 Task: Schedule a session for the fashion photography workshop.
Action: Mouse pressed left at (58, 95)
Screenshot: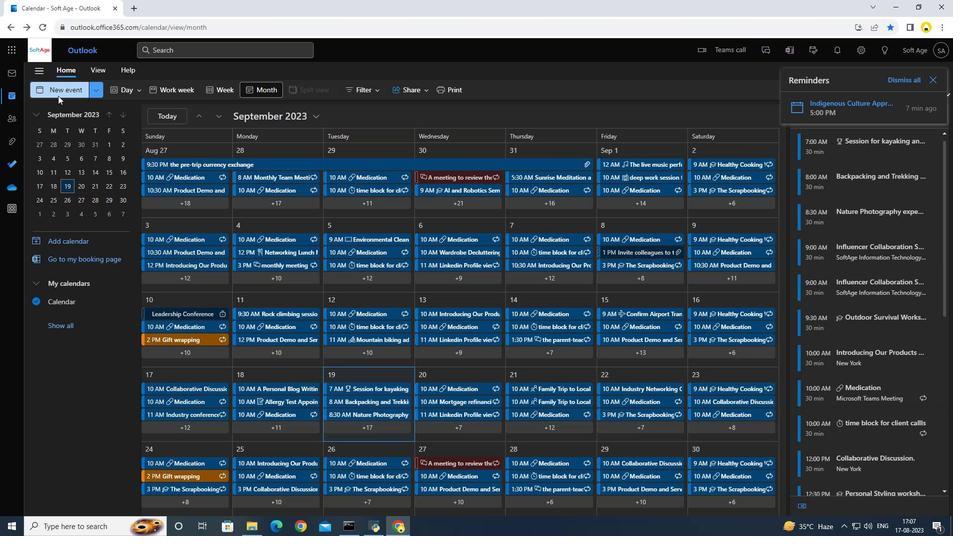
Action: Mouse moved to (249, 157)
Screenshot: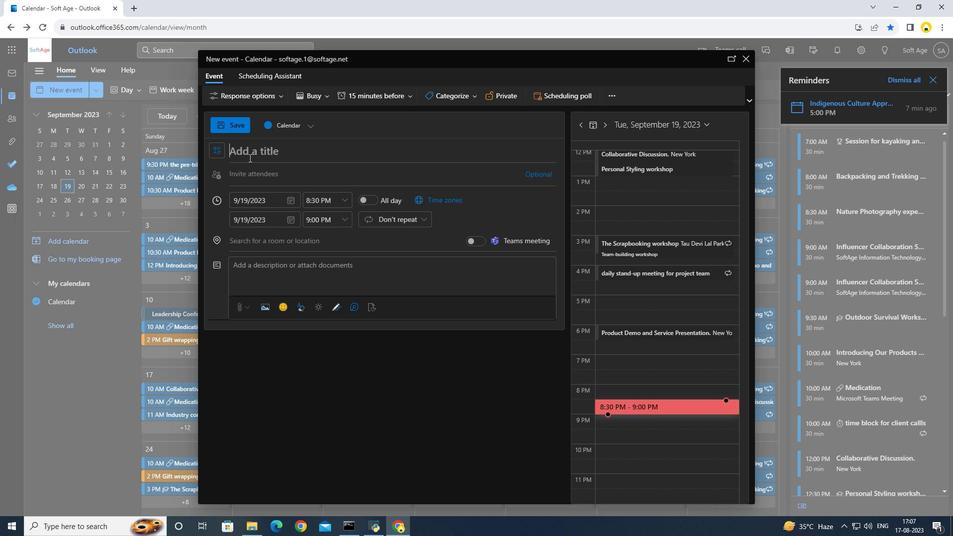 
Action: Key pressed <Key.caps_lock>F<Key.caps_lock>ashion<Key.space>photography<Key.space><Key.caps_lock>W<Key.caps_lock>orkshop
Screenshot: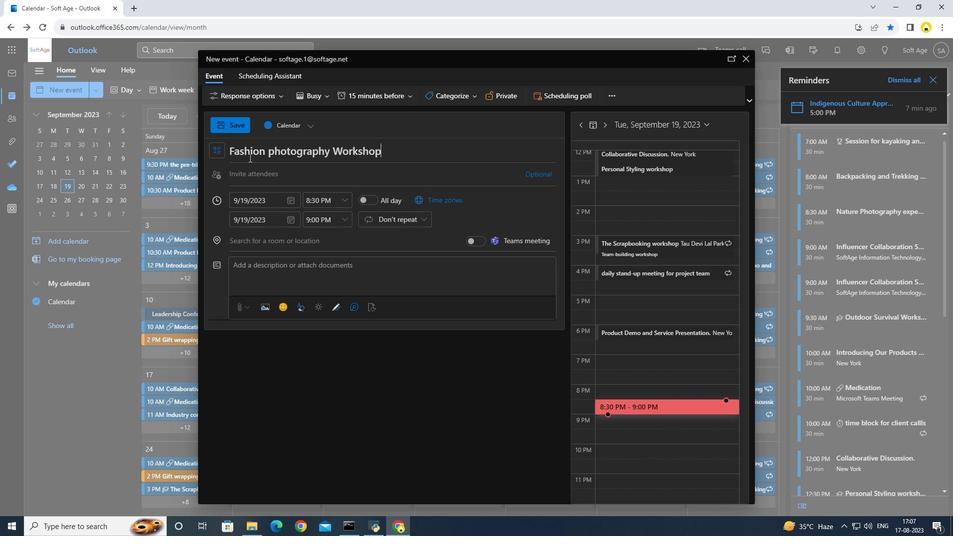
Action: Mouse moved to (339, 196)
Screenshot: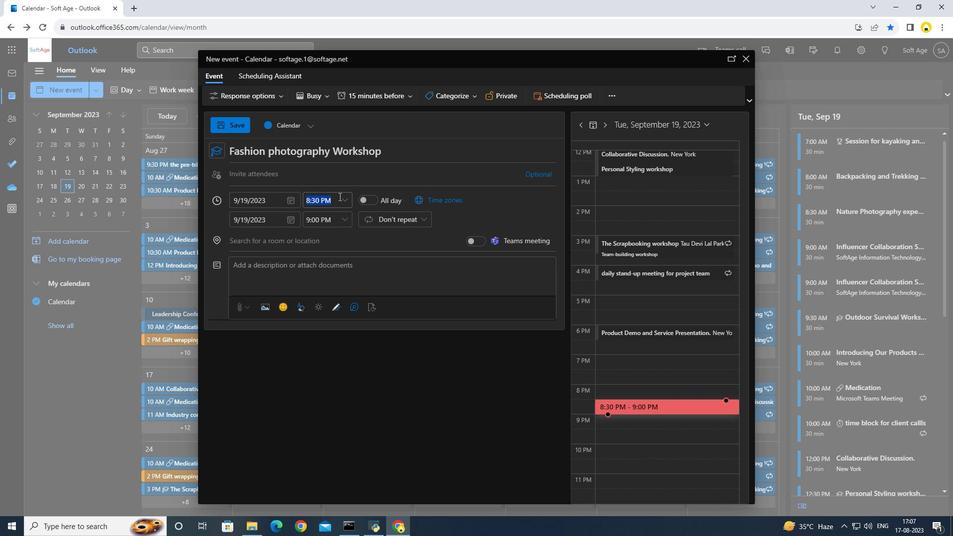 
Action: Mouse pressed left at (339, 196)
Screenshot: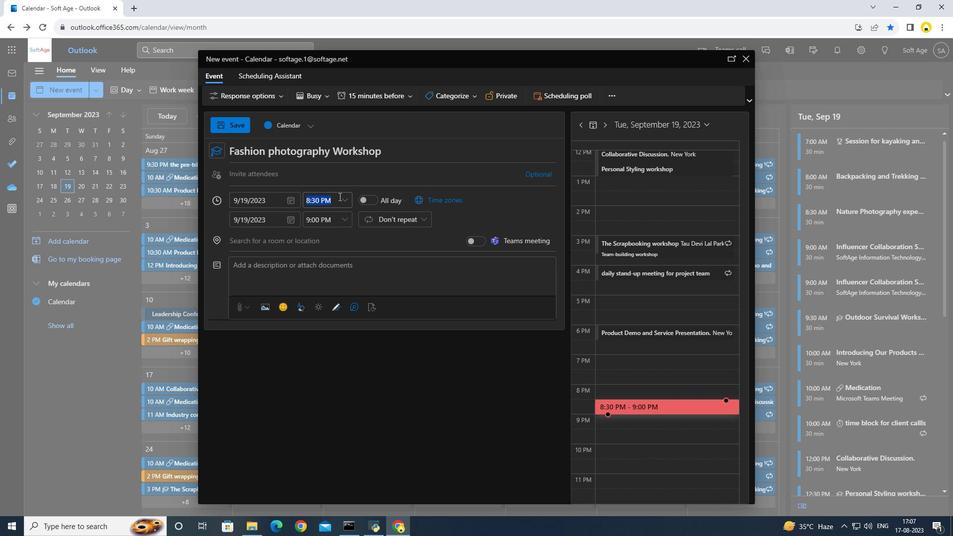 
Action: Mouse moved to (340, 202)
Screenshot: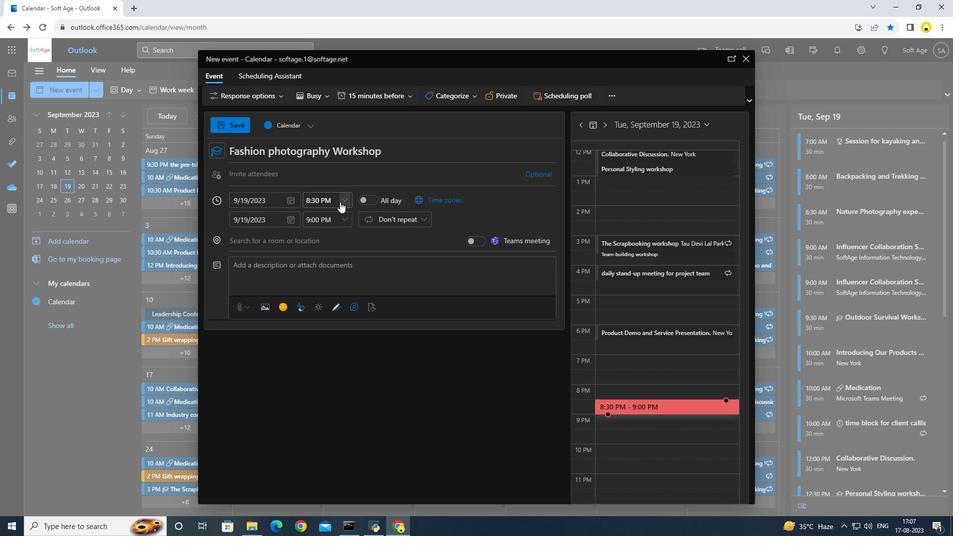 
Action: Mouse pressed left at (340, 202)
Screenshot: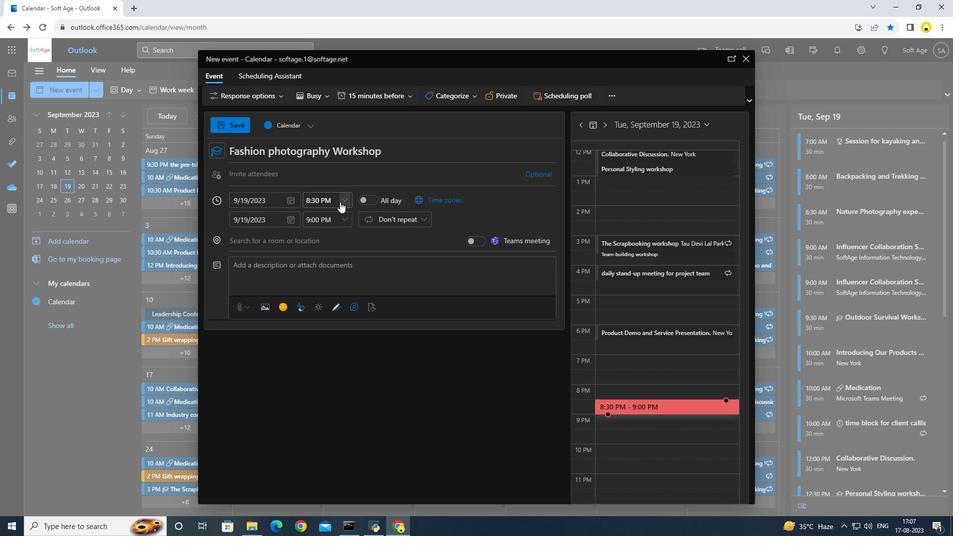 
Action: Mouse moved to (348, 276)
Screenshot: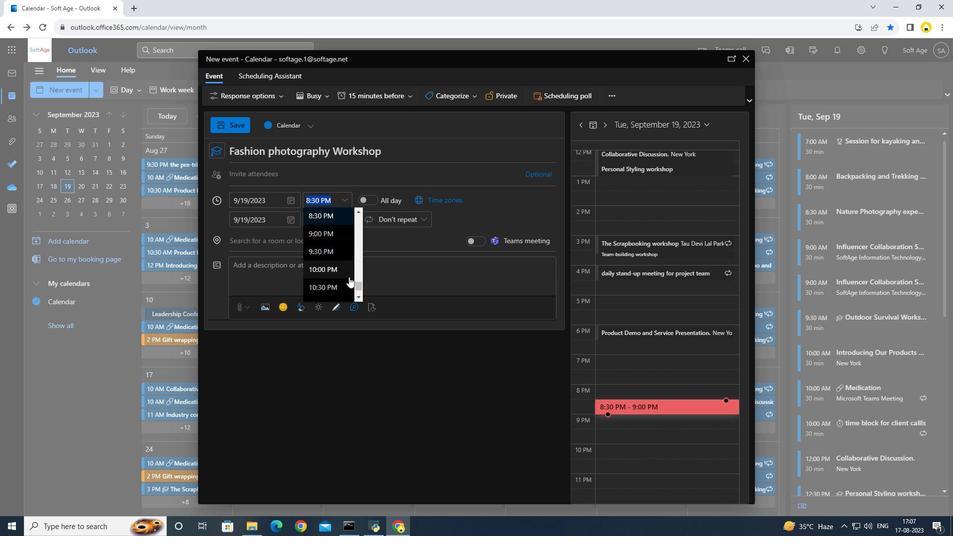 
Action: Mouse scrolled (348, 277) with delta (0, 0)
Screenshot: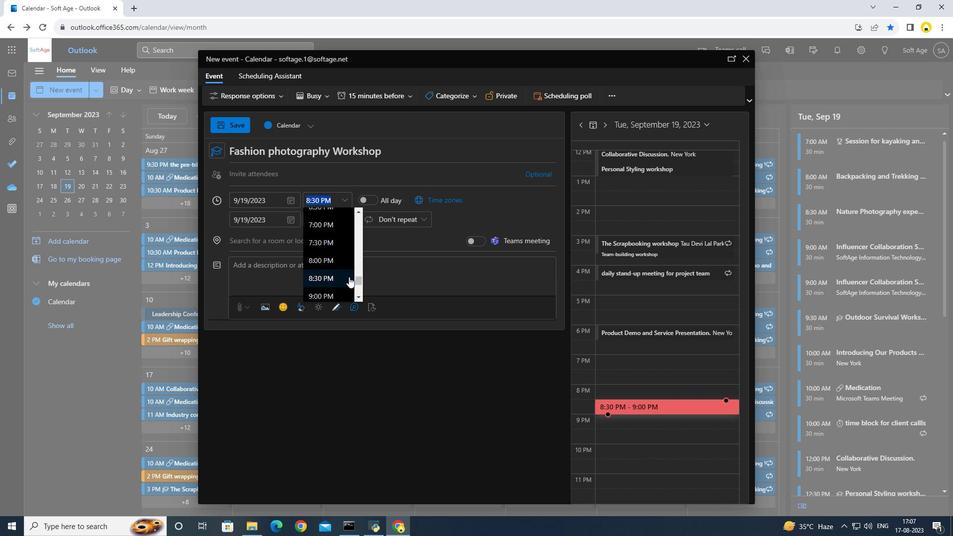 
Action: Mouse scrolled (348, 277) with delta (0, 0)
Screenshot: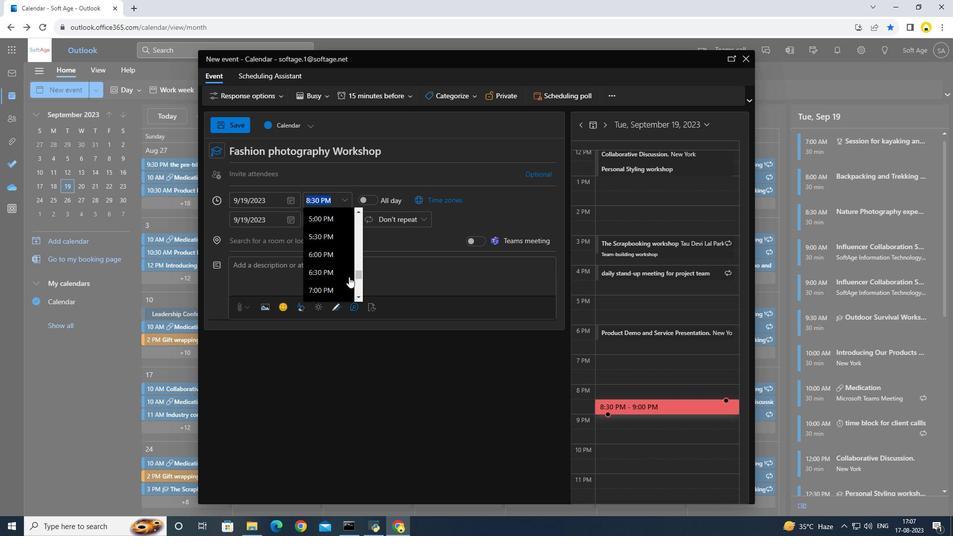 
Action: Mouse scrolled (348, 277) with delta (0, 0)
Screenshot: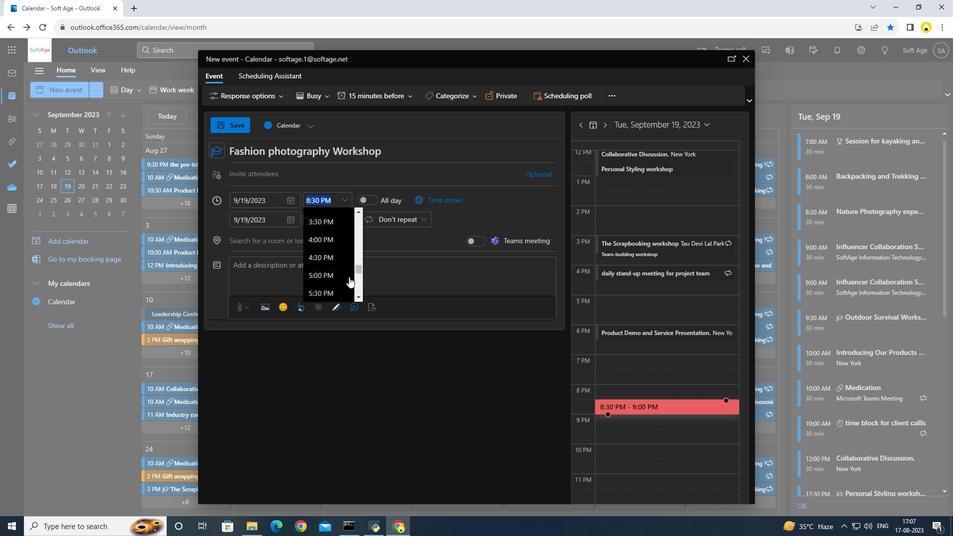 
Action: Mouse scrolled (348, 277) with delta (0, 0)
Screenshot: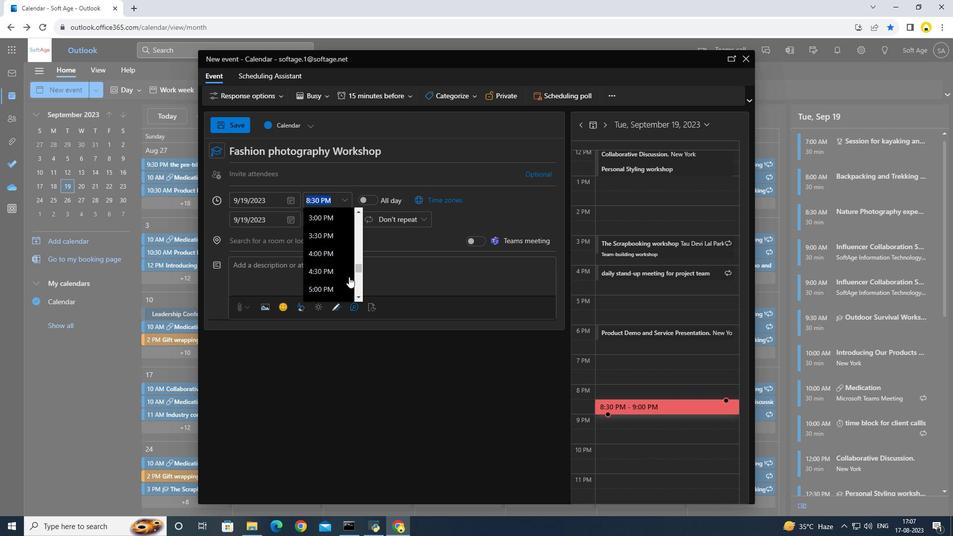 
Action: Mouse scrolled (348, 277) with delta (0, 0)
Screenshot: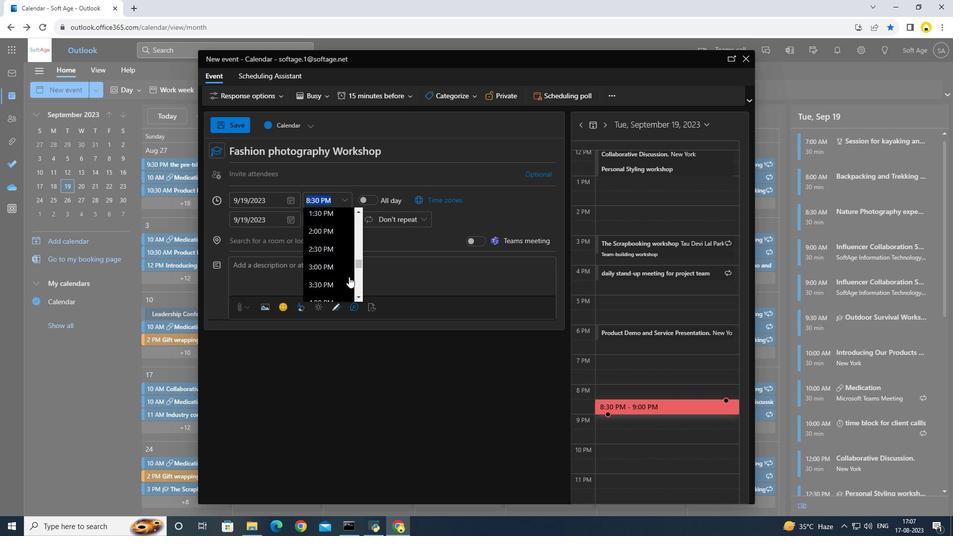 
Action: Mouse moved to (338, 230)
Screenshot: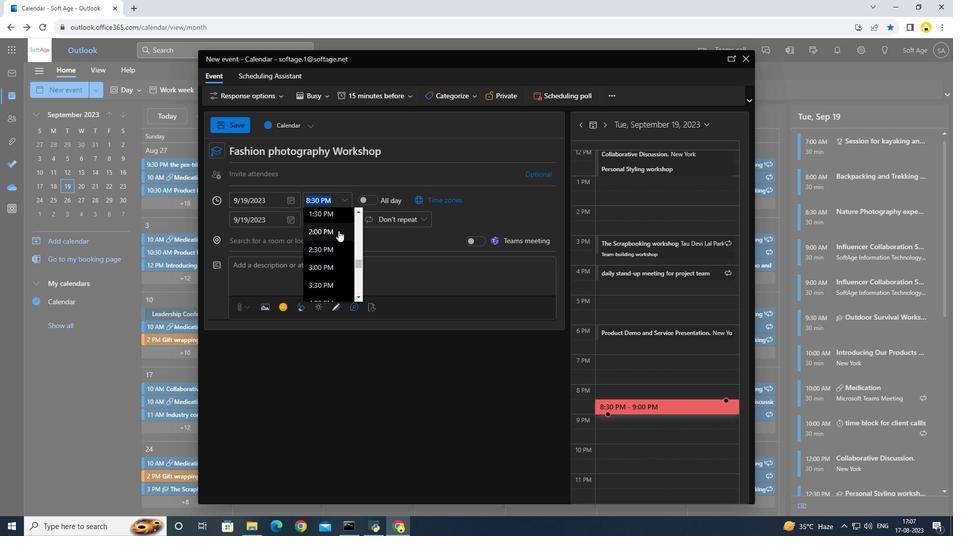 
Action: Mouse pressed left at (338, 230)
Screenshot: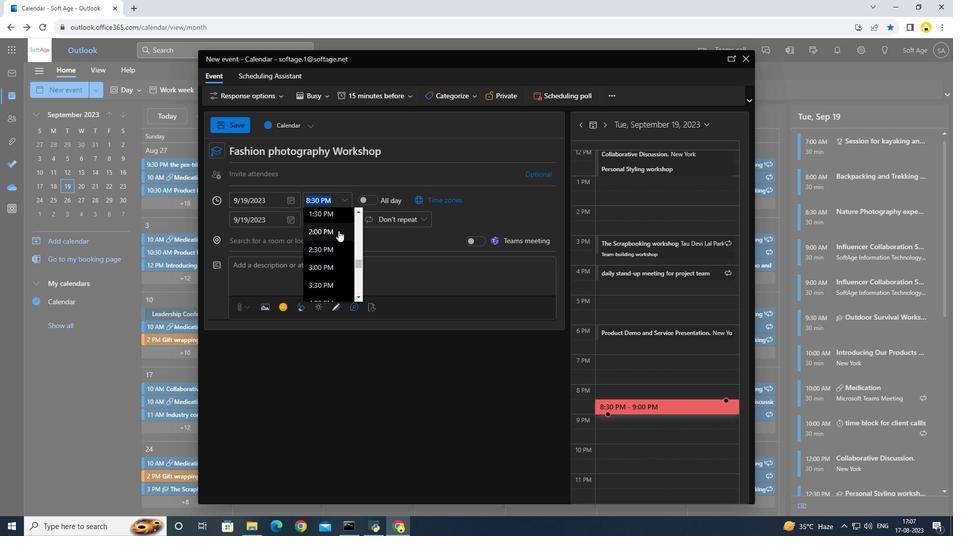 
Action: Mouse moved to (221, 127)
Screenshot: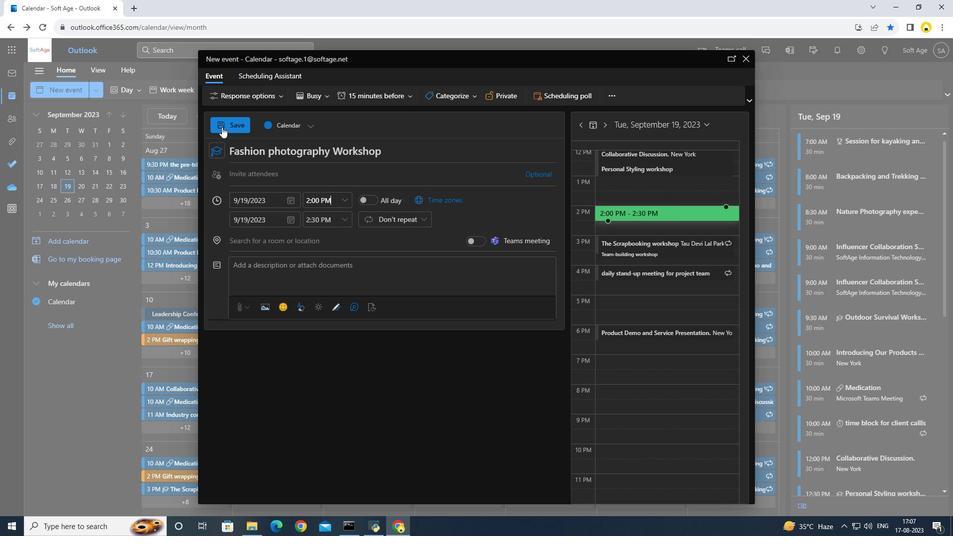 
Action: Mouse pressed left at (221, 127)
Screenshot: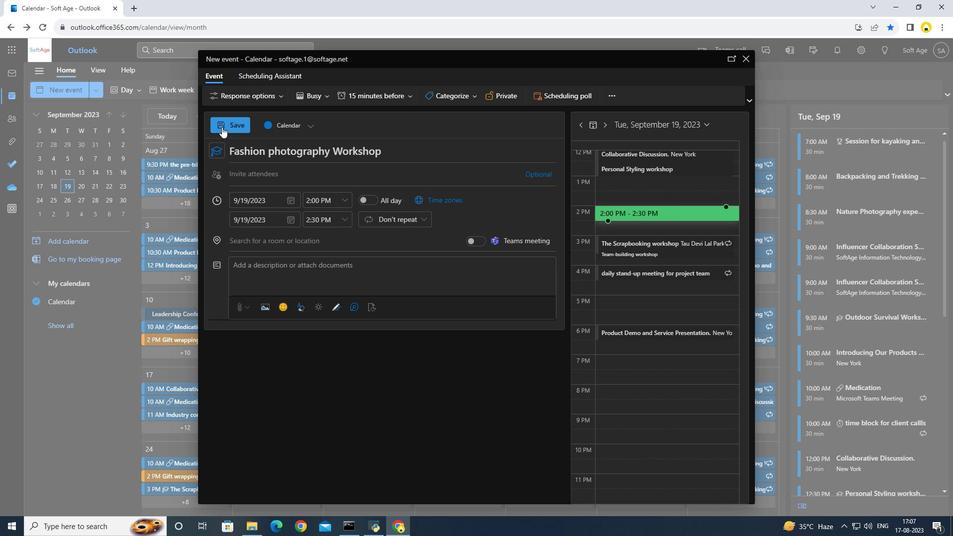 
Action: Mouse moved to (222, 127)
Screenshot: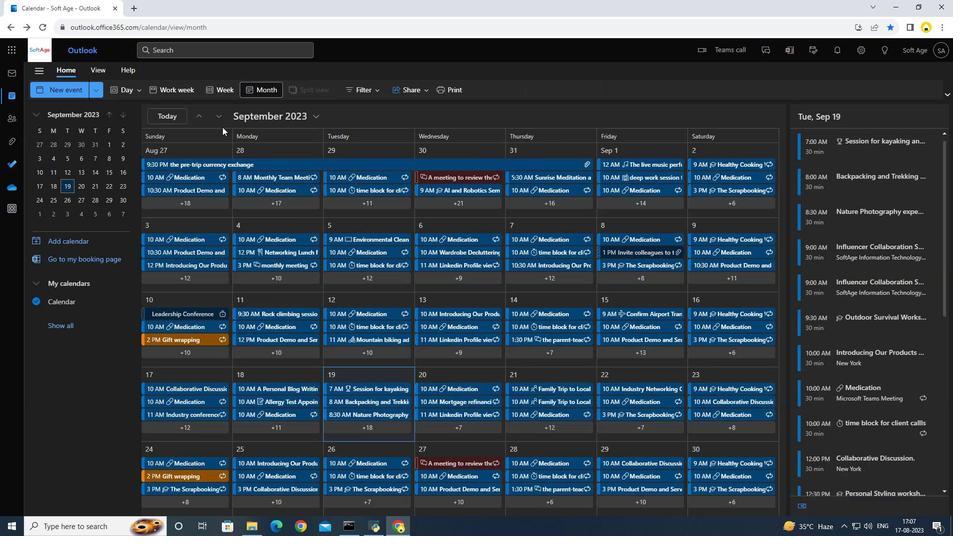 
